 Task: Add Alba Botanica Cocoa Butter Hand Body Lotion to the cart.
Action: Mouse moved to (706, 266)
Screenshot: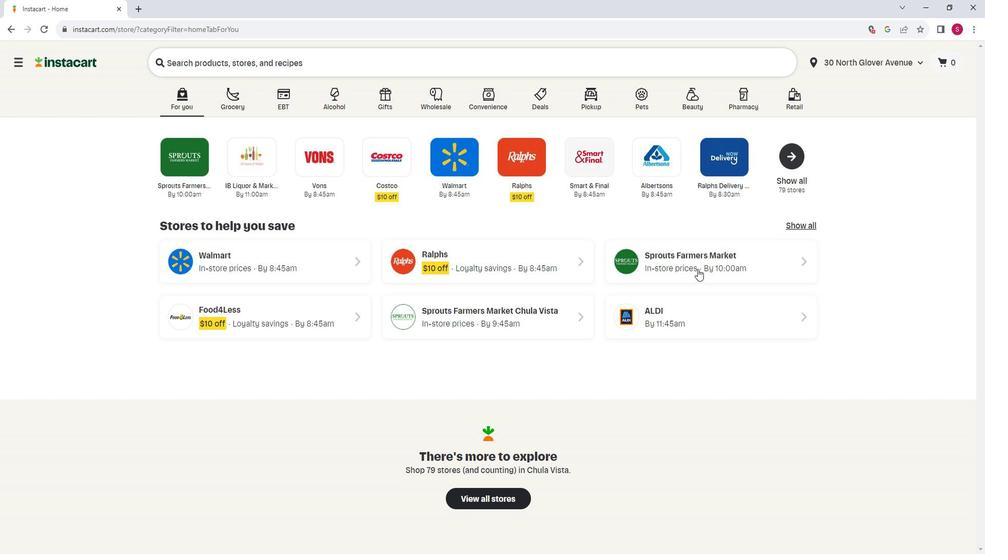 
Action: Mouse pressed left at (706, 266)
Screenshot: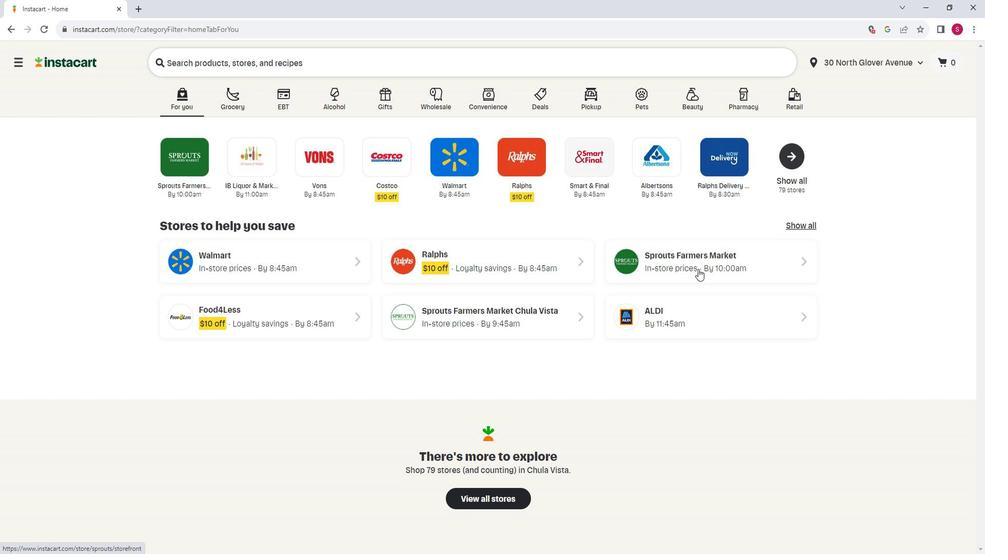 
Action: Mouse moved to (91, 371)
Screenshot: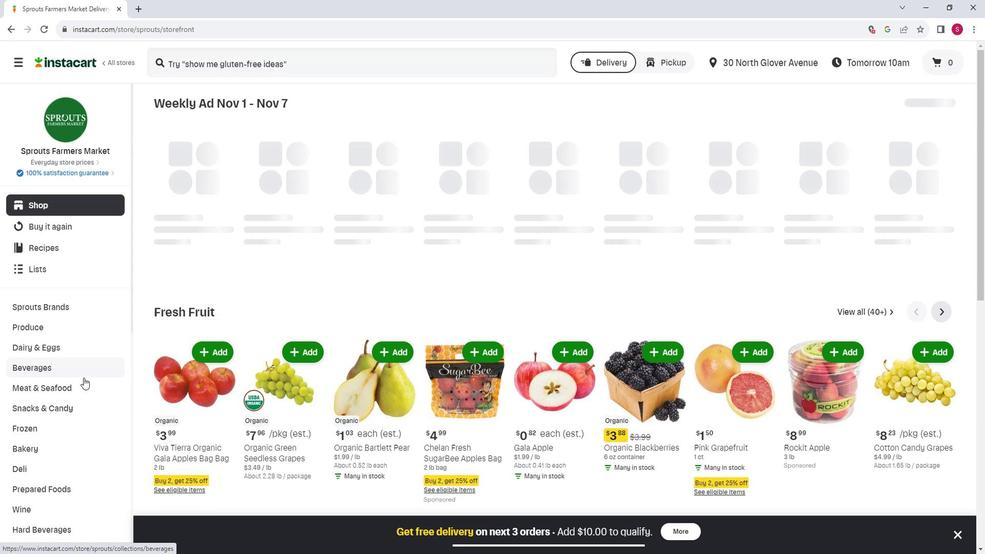 
Action: Mouse scrolled (91, 371) with delta (0, 0)
Screenshot: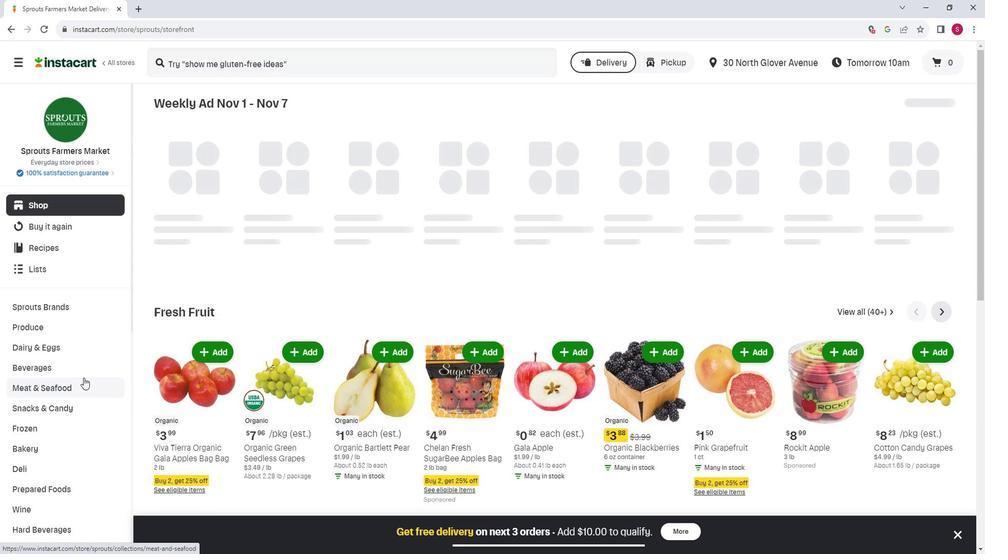 
Action: Mouse scrolled (91, 371) with delta (0, 0)
Screenshot: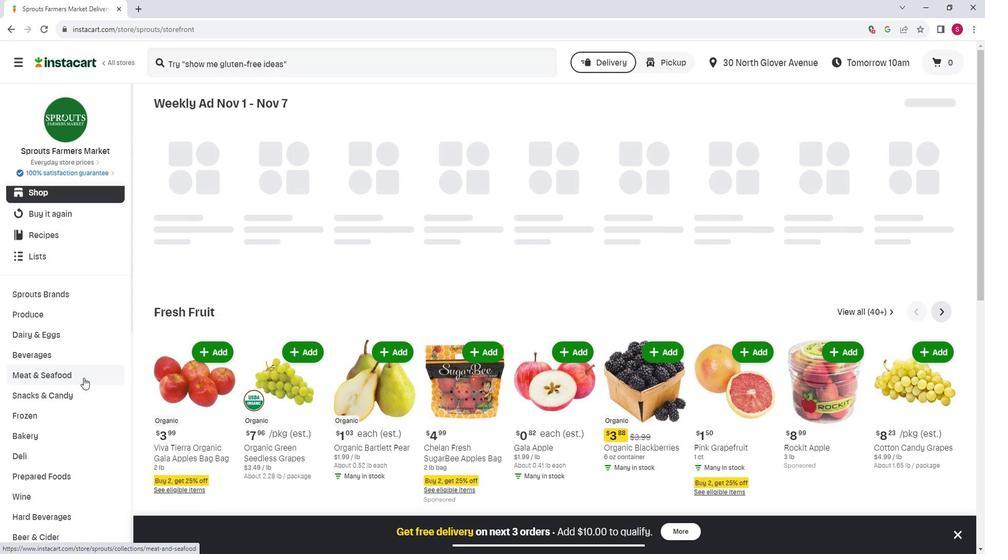 
Action: Mouse scrolled (91, 371) with delta (0, 0)
Screenshot: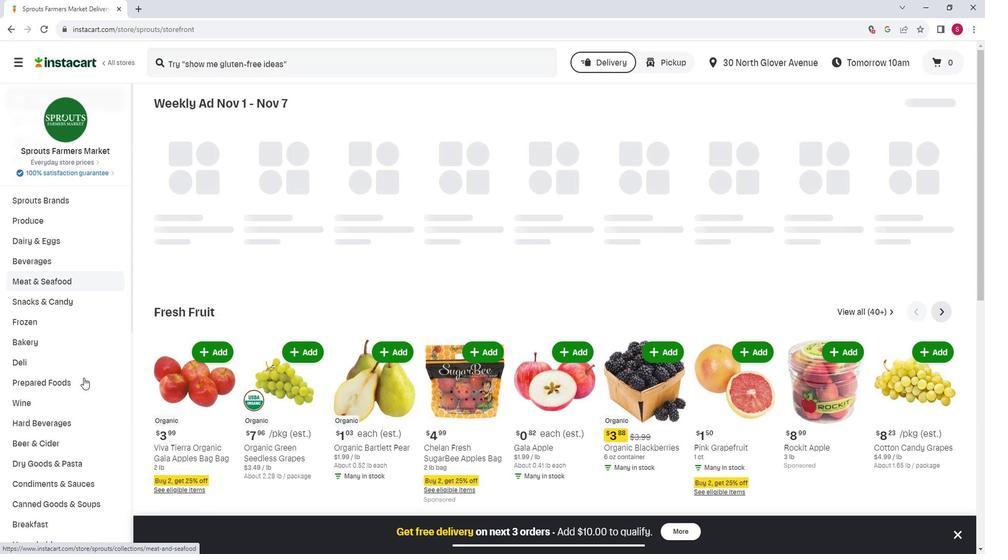 
Action: Mouse scrolled (91, 371) with delta (0, 0)
Screenshot: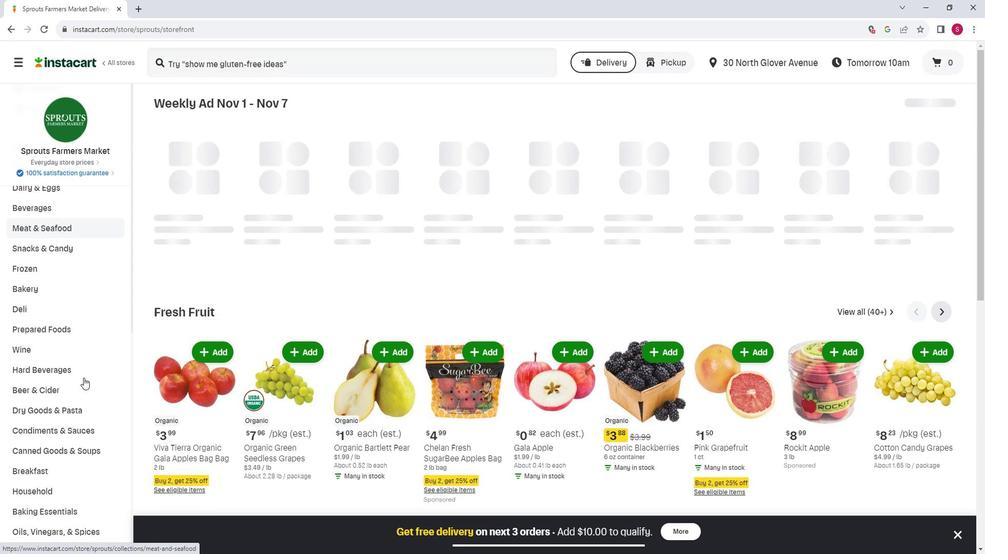 
Action: Mouse scrolled (91, 371) with delta (0, 0)
Screenshot: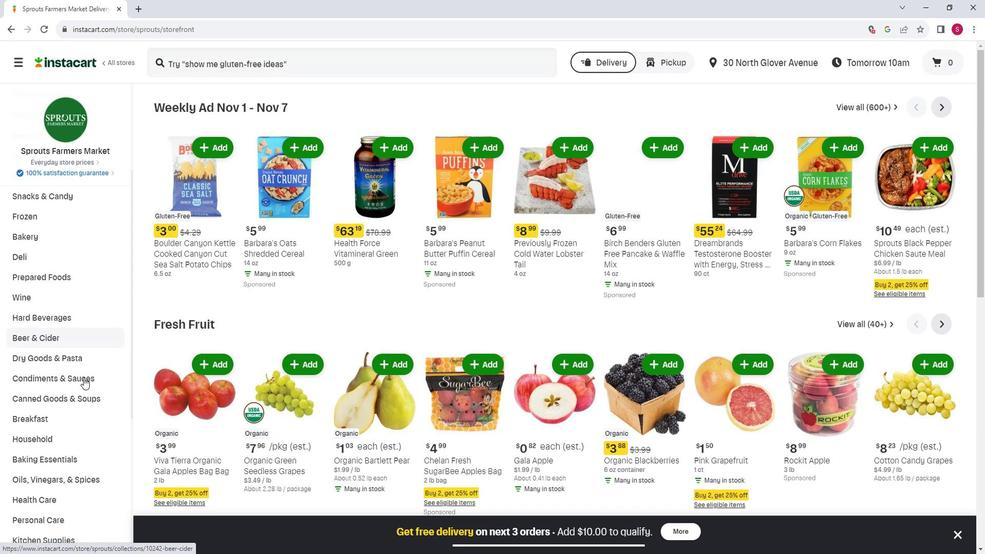
Action: Mouse scrolled (91, 371) with delta (0, 0)
Screenshot: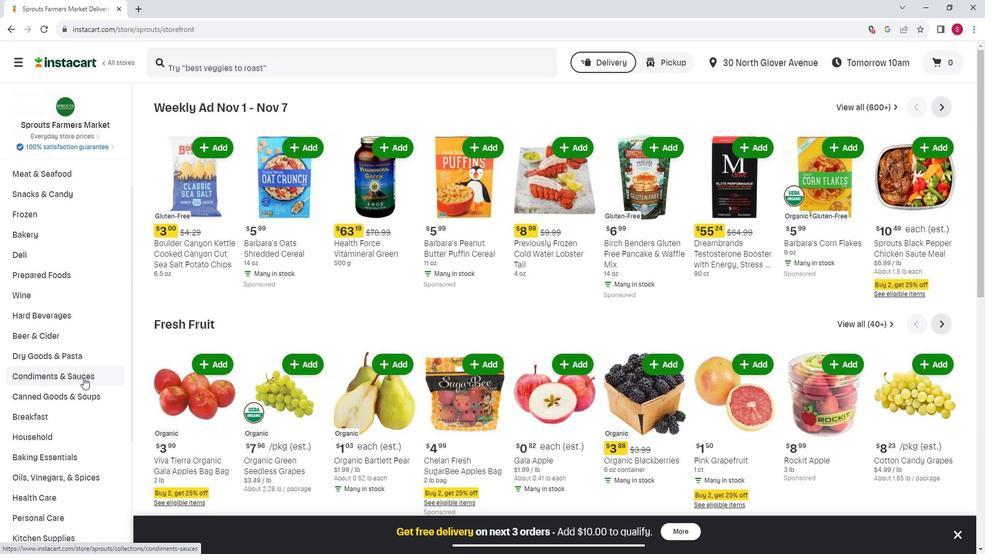 
Action: Mouse moved to (81, 451)
Screenshot: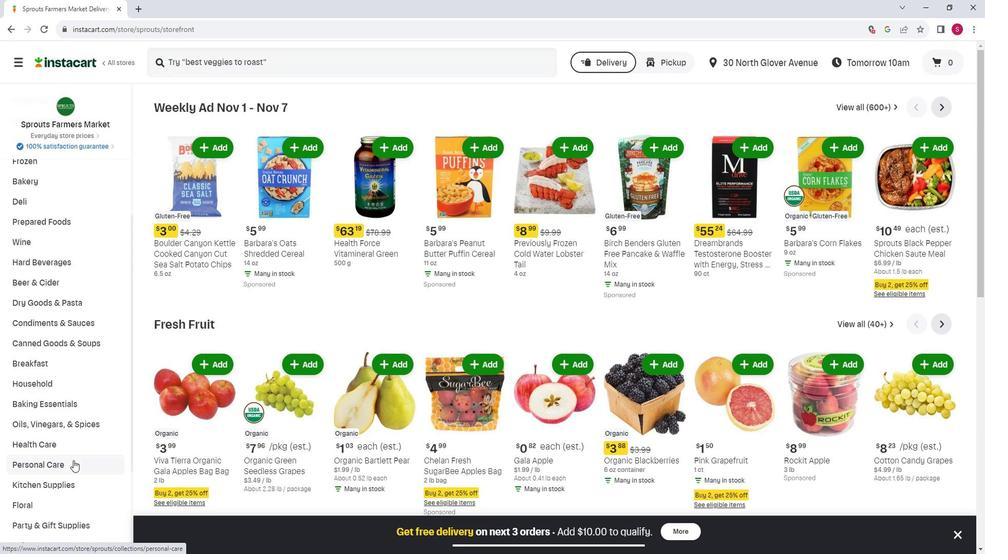 
Action: Mouse pressed left at (81, 451)
Screenshot: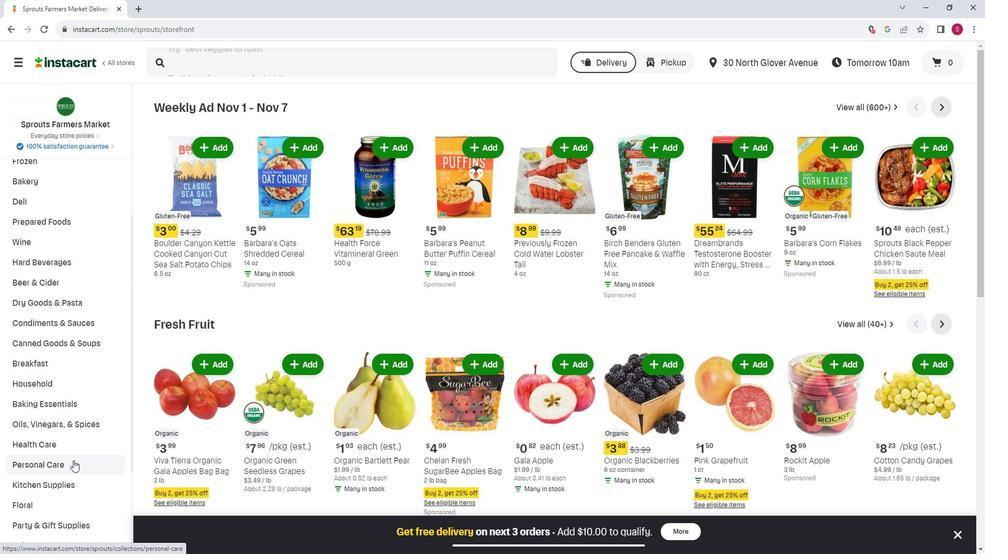 
Action: Mouse moved to (260, 136)
Screenshot: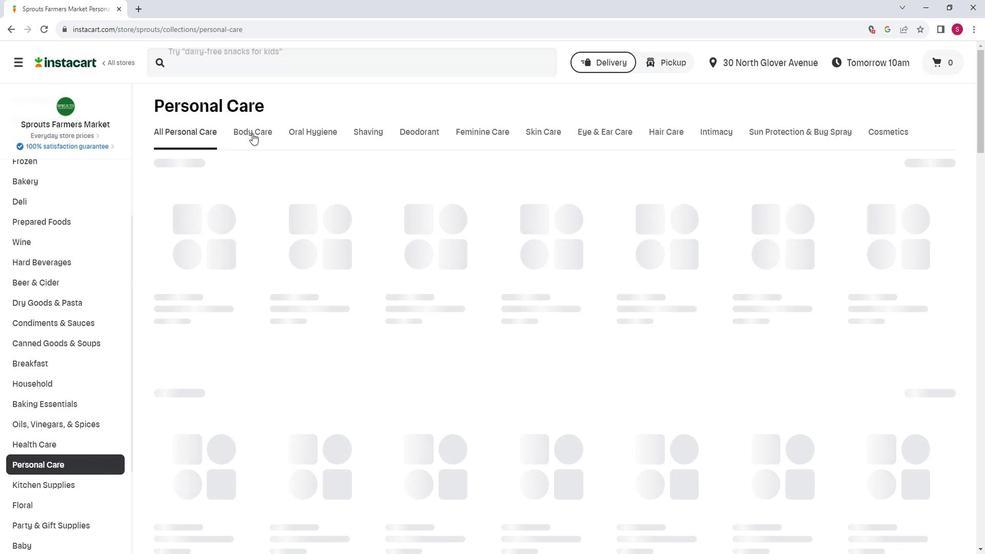 
Action: Mouse pressed left at (260, 136)
Screenshot: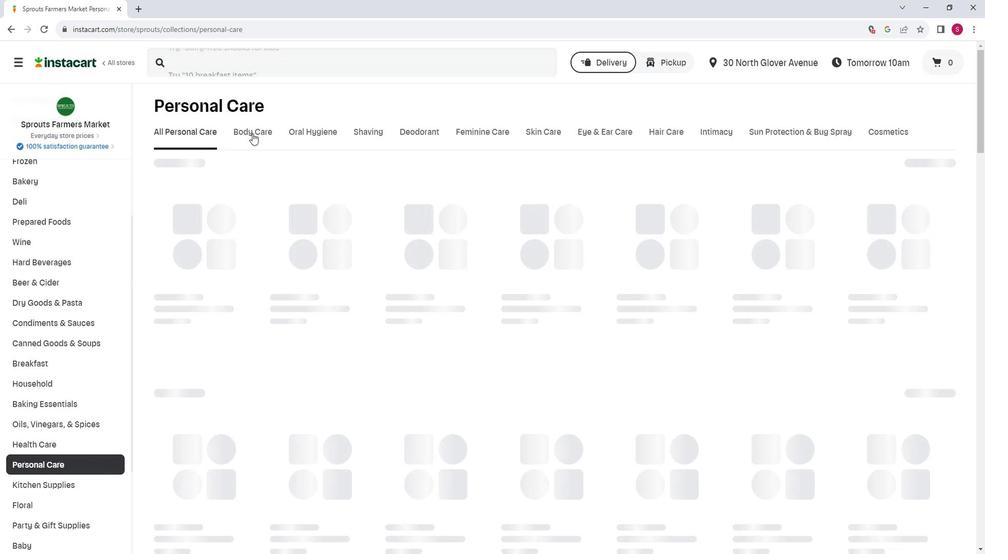 
Action: Mouse moved to (427, 177)
Screenshot: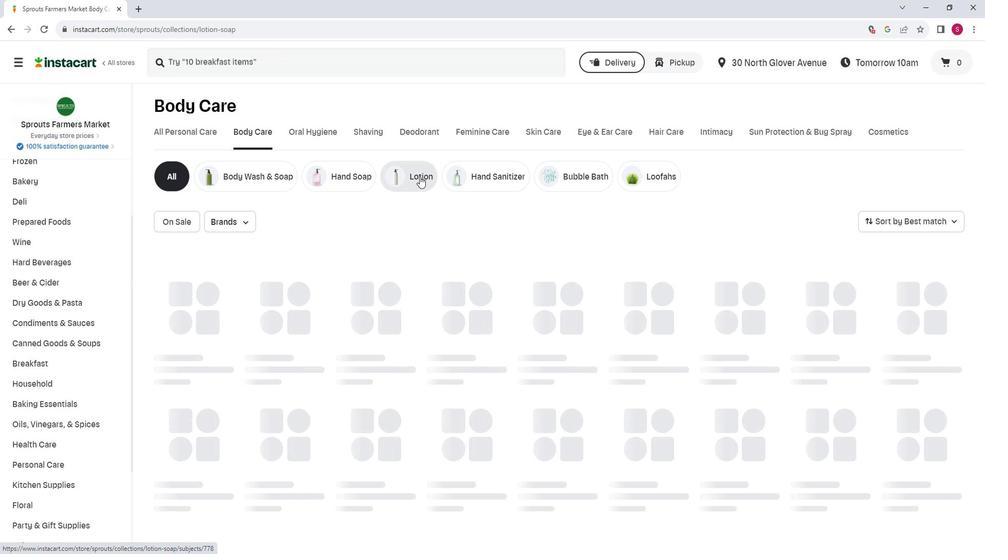 
Action: Mouse pressed left at (427, 177)
Screenshot: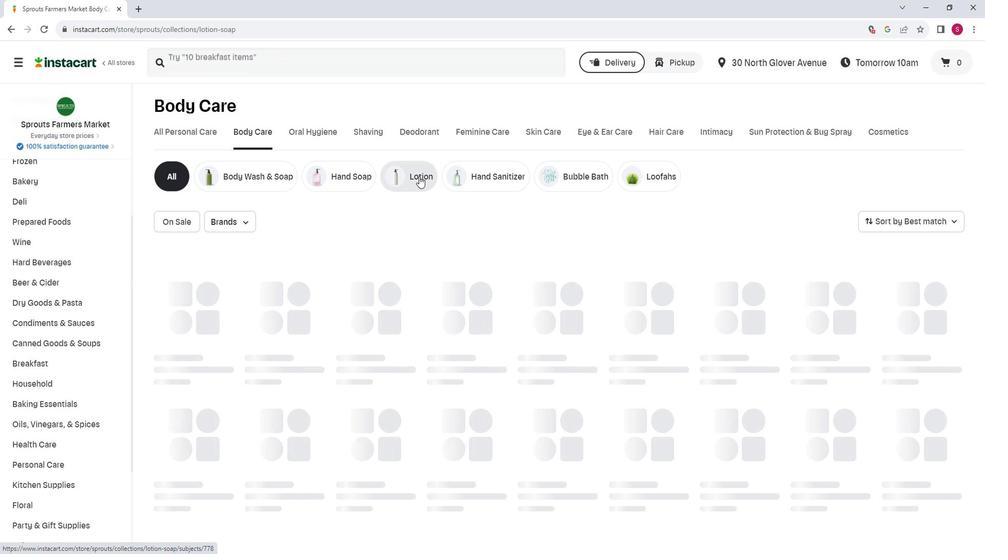 
Action: Mouse moved to (393, 69)
Screenshot: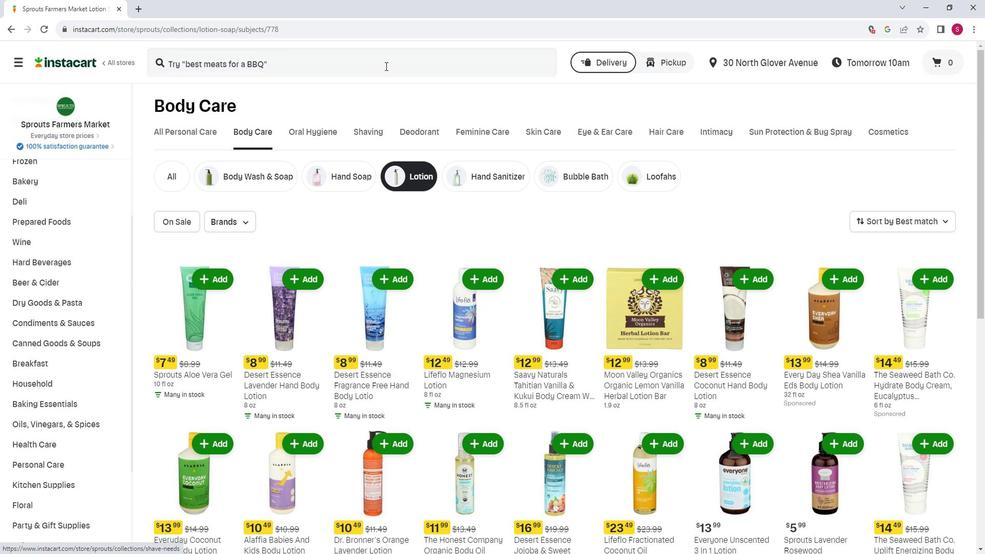 
Action: Mouse pressed left at (393, 69)
Screenshot: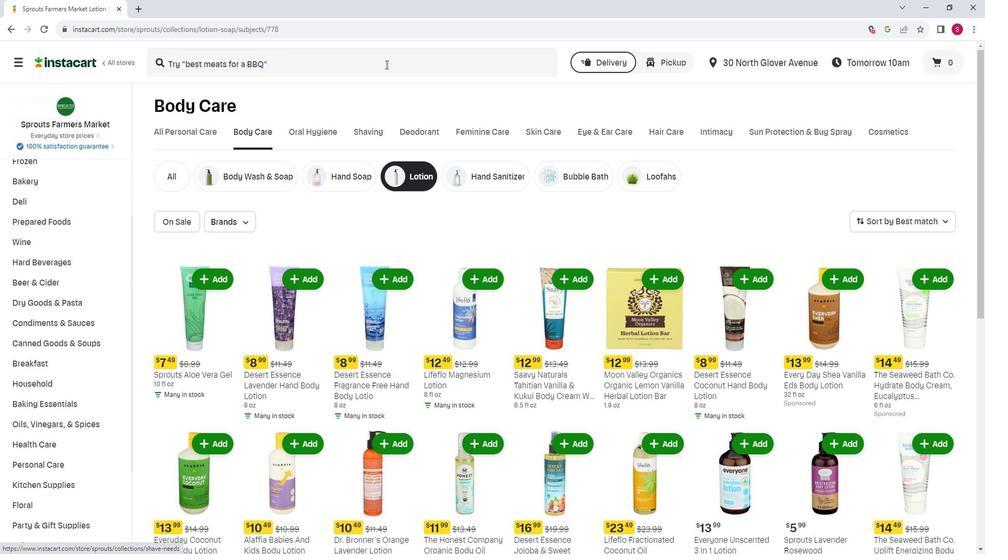 
Action: Mouse moved to (393, 69)
Screenshot: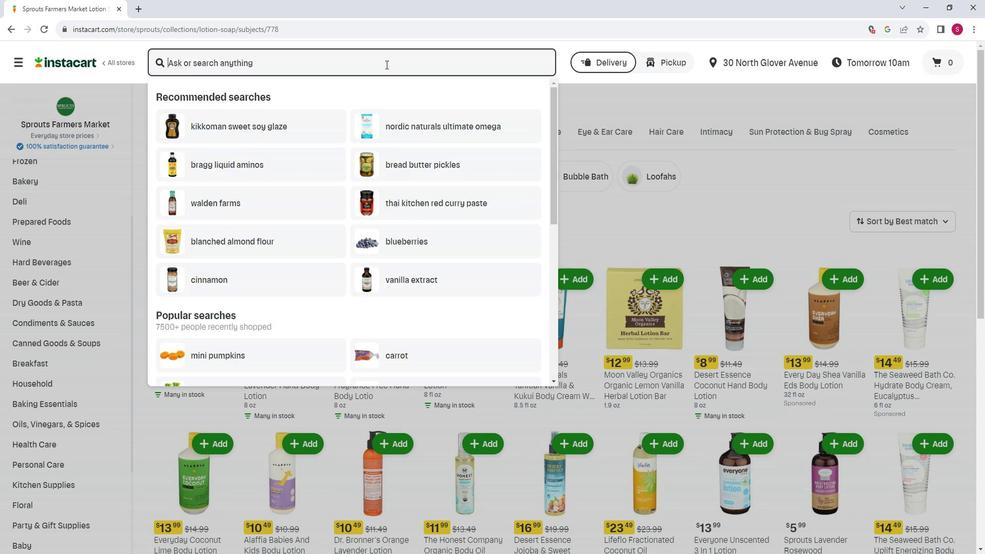 
Action: Key pressed <Key.shift>Alba<Key.space><Key.shift><Key.shift><Key.shift><Key.shift><Key.shift><Key.shift><Key.shift><Key.shift><Key.shift><Key.shift><Key.shift>Botanica<Key.space><Key.shift>Coca<Key.space><Key.backspace><Key.backspace>oa<Key.space><Key.shift>Butter<Key.space><Key.shift>Hand<Key.space><Key.shift>Body<Key.space><Key.shift>Lotion<Key.enter>
Screenshot: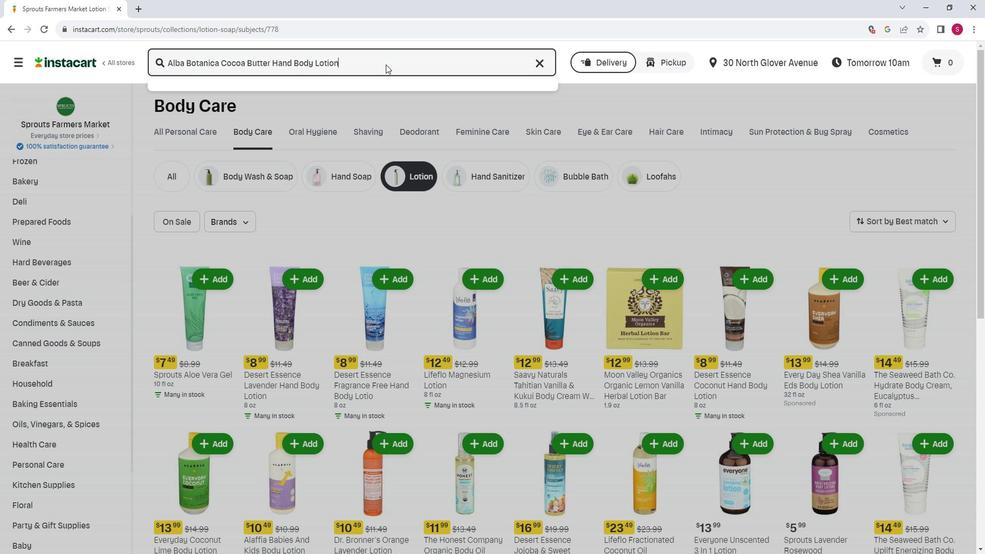 
Action: Mouse moved to (390, 65)
Screenshot: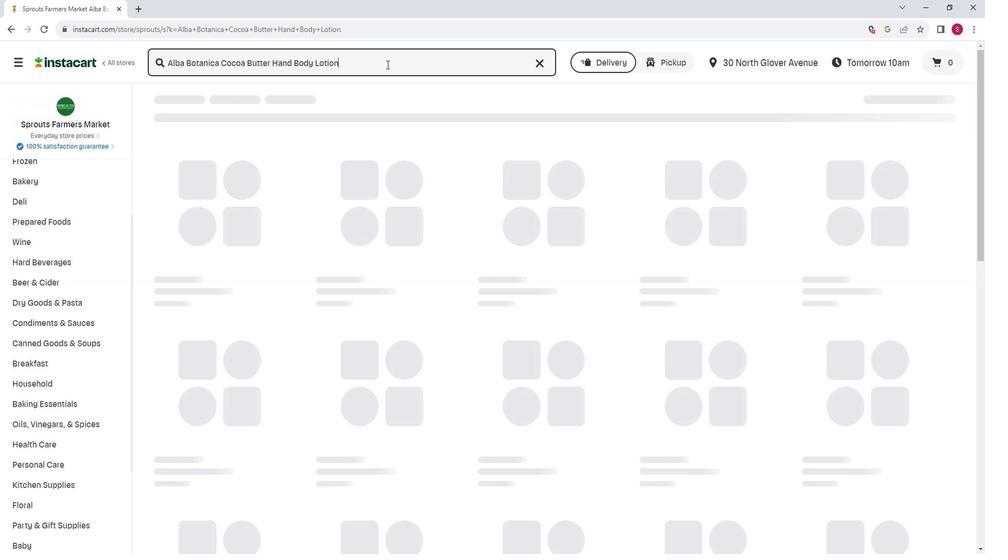 
Action: Mouse scrolled (390, 64) with delta (0, 0)
Screenshot: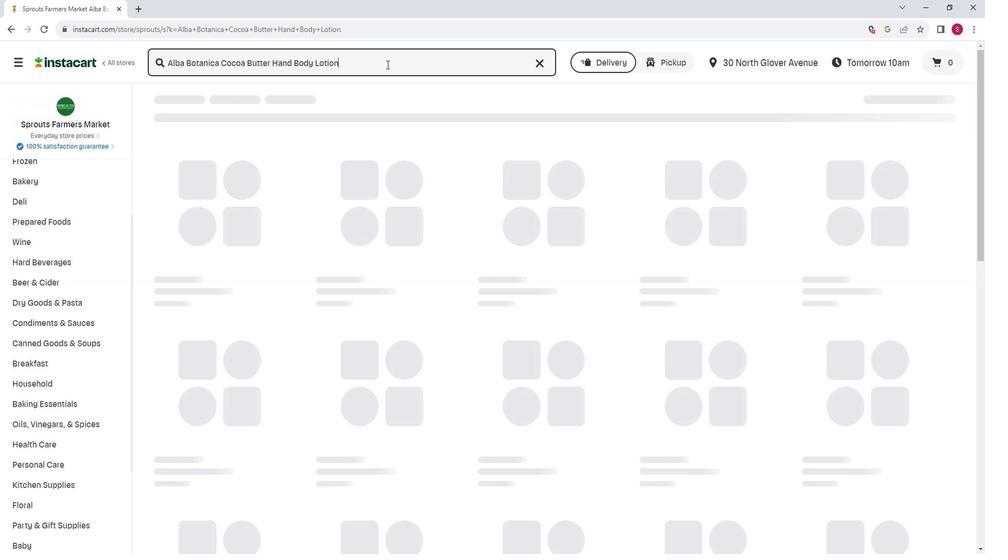 
Action: Mouse moved to (619, 101)
Screenshot: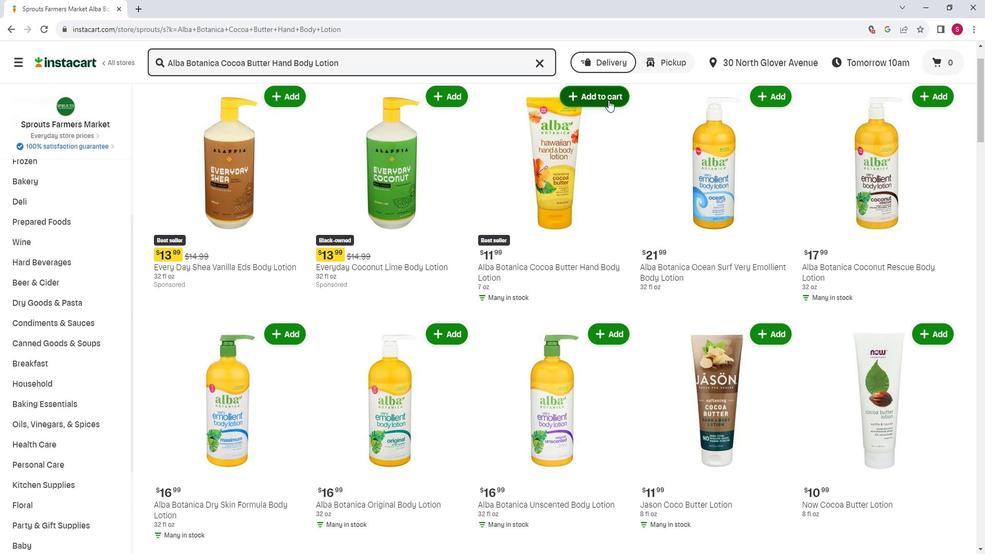 
Action: Mouse pressed left at (619, 101)
Screenshot: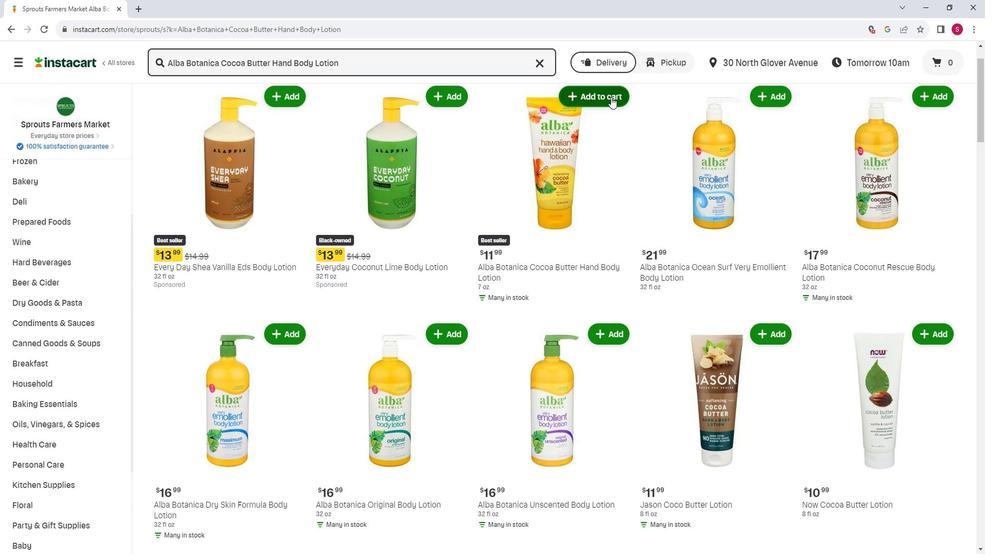
Action: Mouse moved to (682, 129)
Screenshot: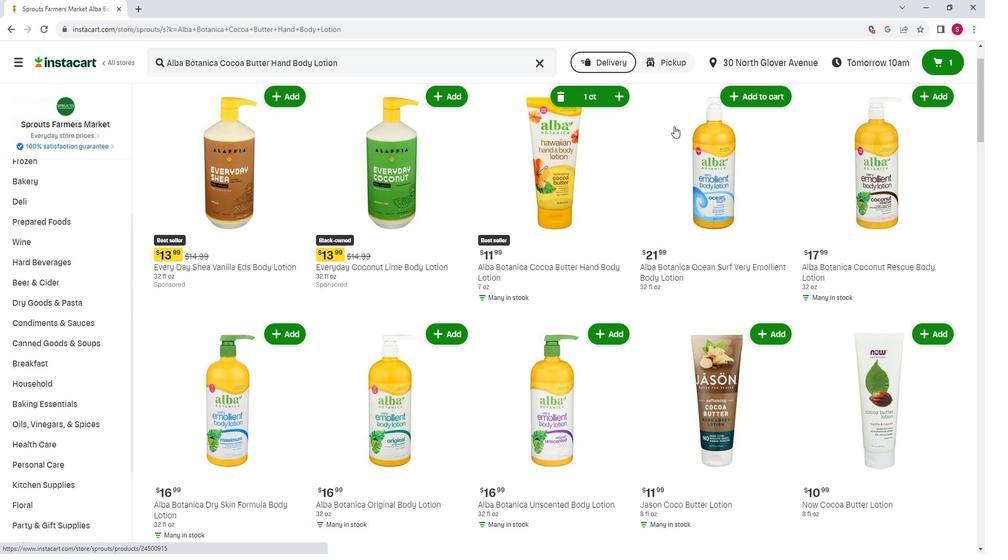 
